 Task: Check the percentage active listings of mountain view in the last 1 year.
Action: Mouse moved to (868, 195)
Screenshot: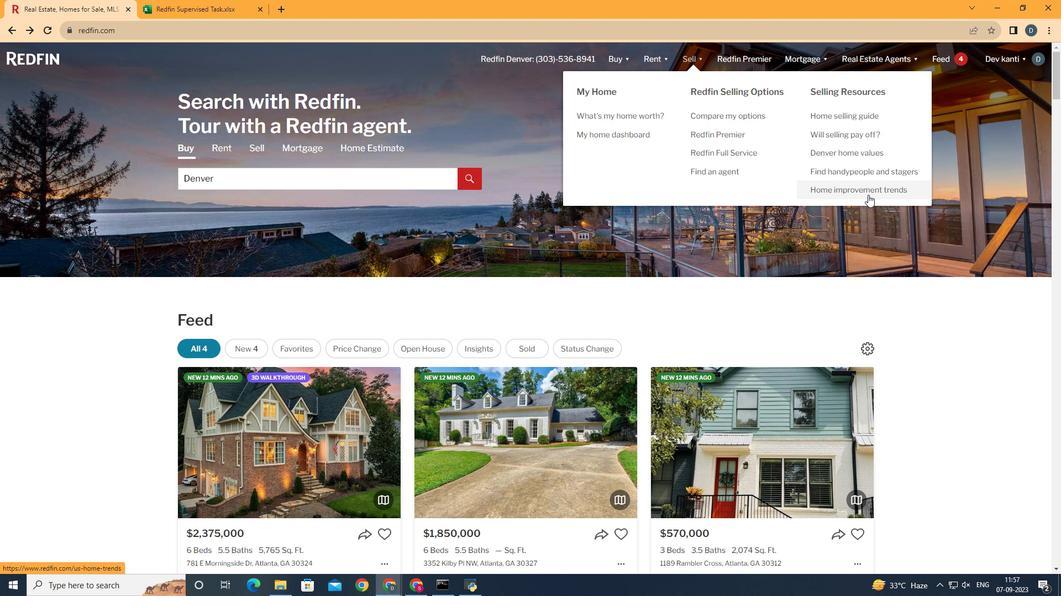 
Action: Mouse pressed left at (868, 195)
Screenshot: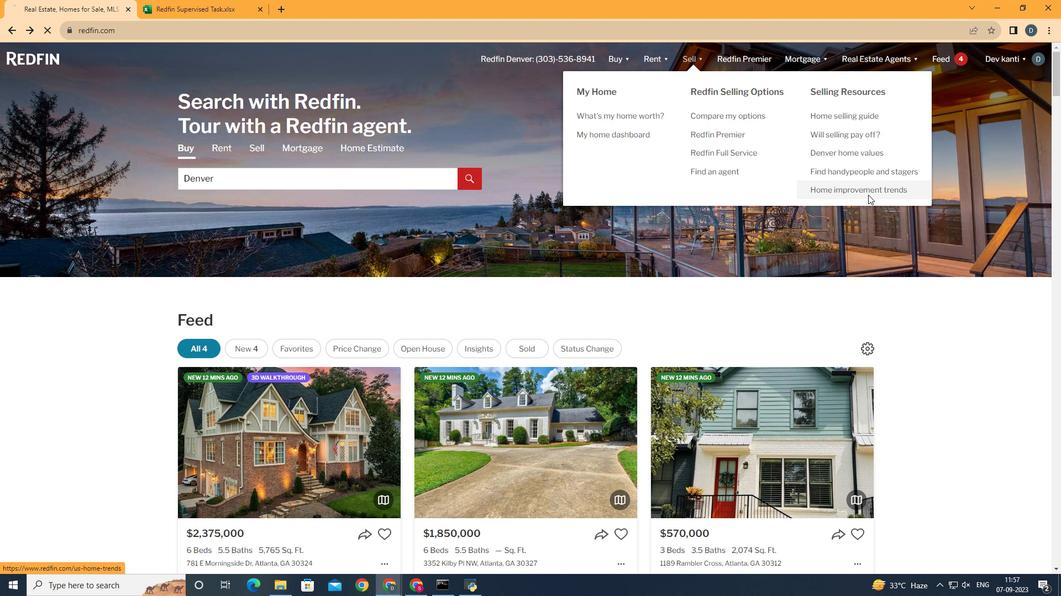 
Action: Mouse moved to (266, 219)
Screenshot: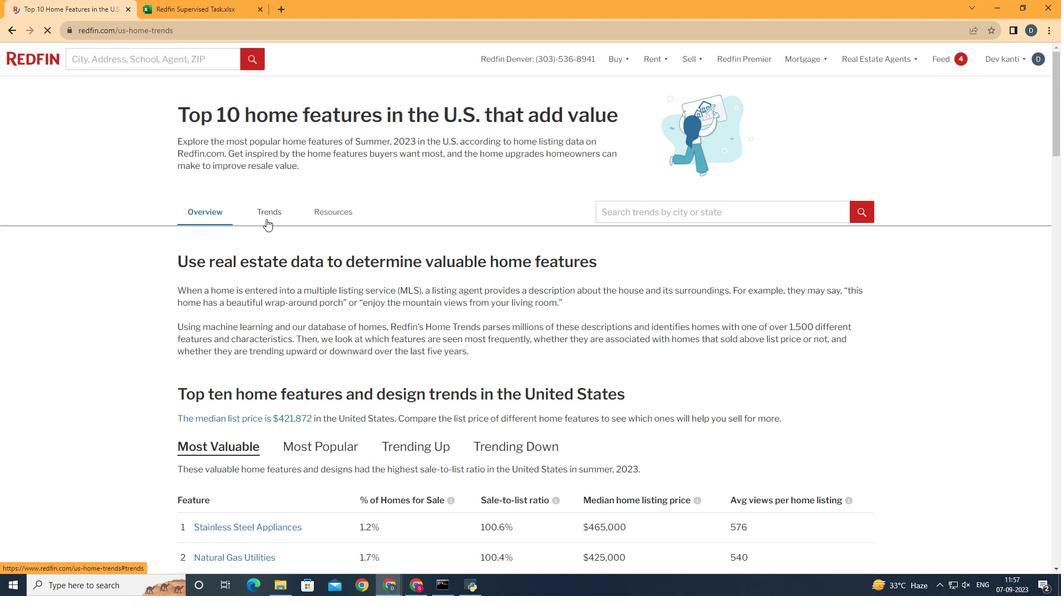 
Action: Mouse pressed left at (266, 219)
Screenshot: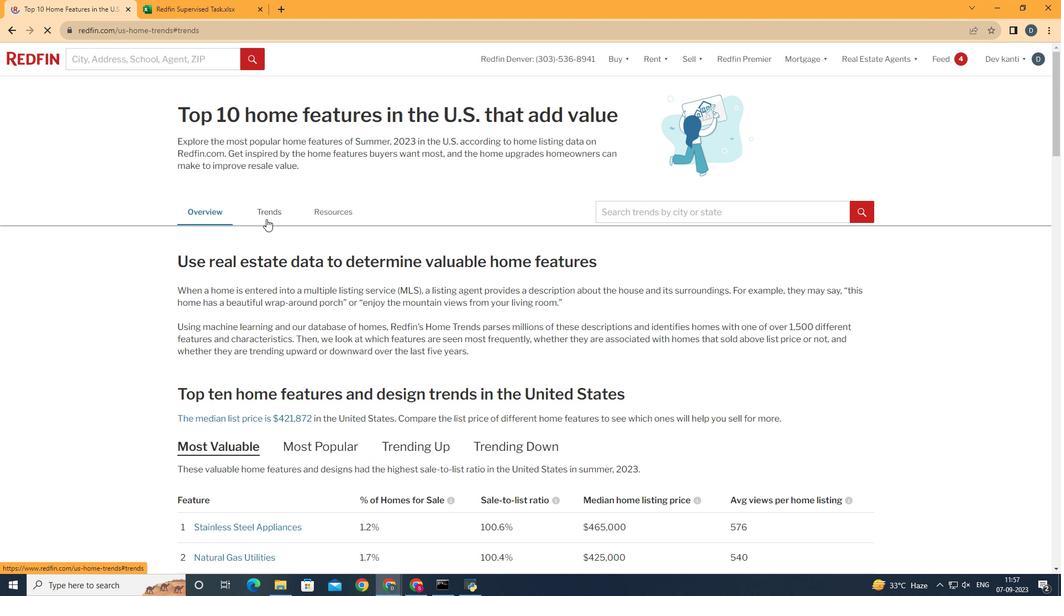 
Action: Mouse moved to (354, 318)
Screenshot: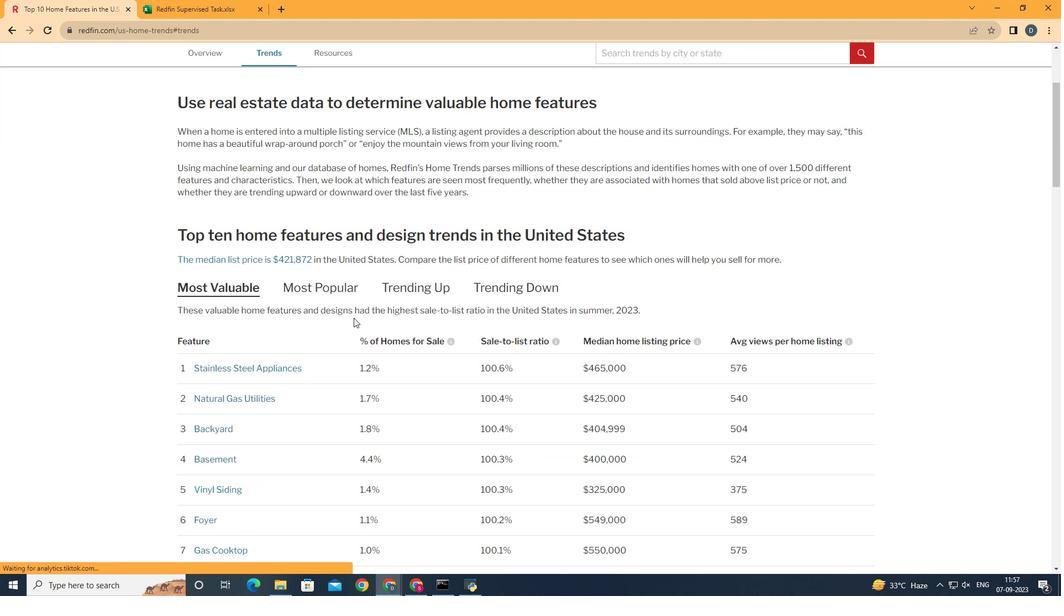 
Action: Mouse scrolled (354, 318) with delta (0, 0)
Screenshot: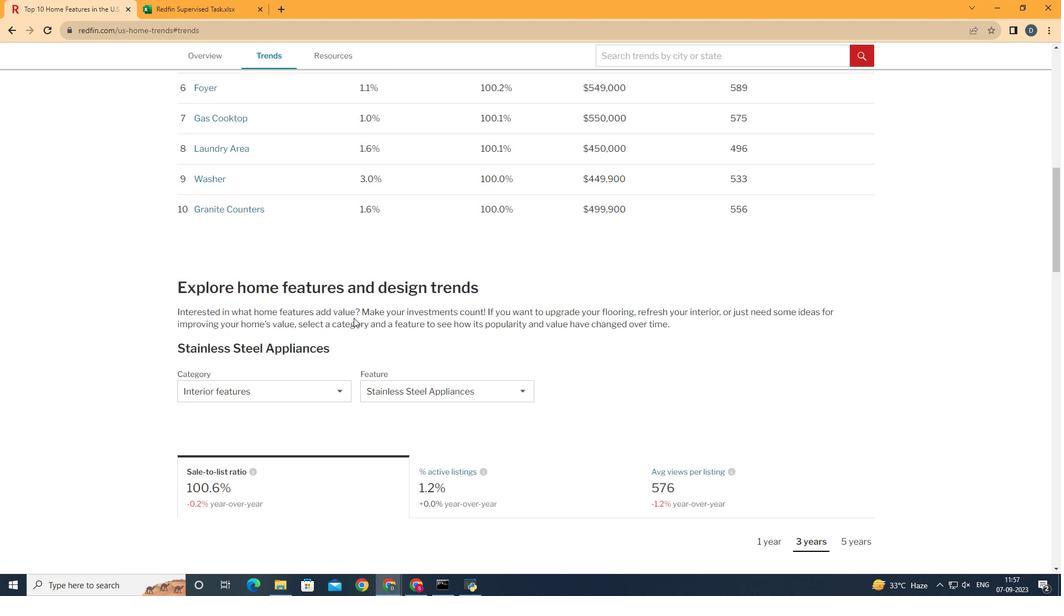 
Action: Mouse scrolled (354, 318) with delta (0, 0)
Screenshot: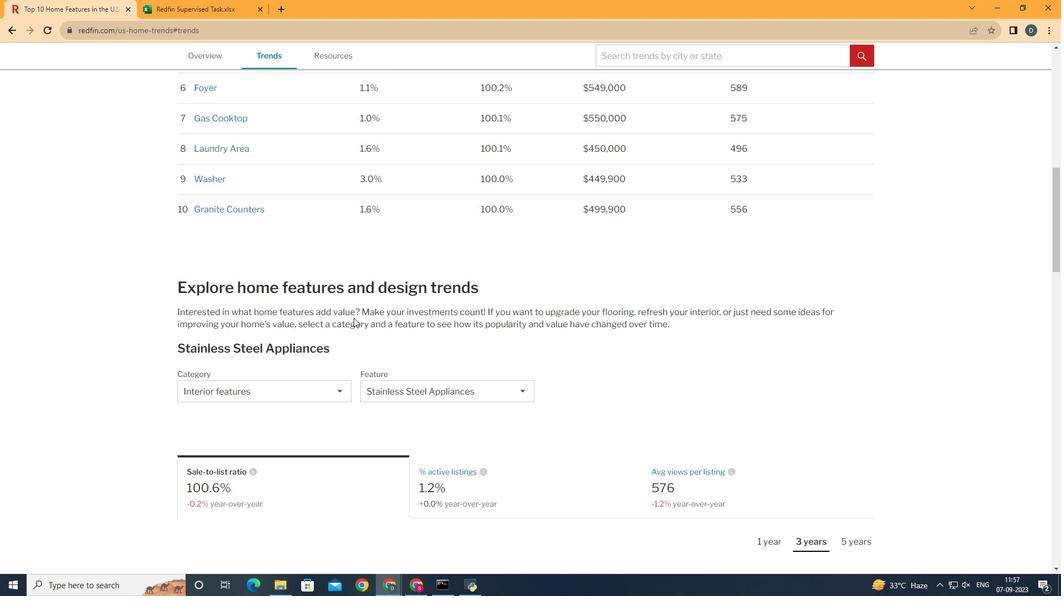
Action: Mouse scrolled (354, 318) with delta (0, 0)
Screenshot: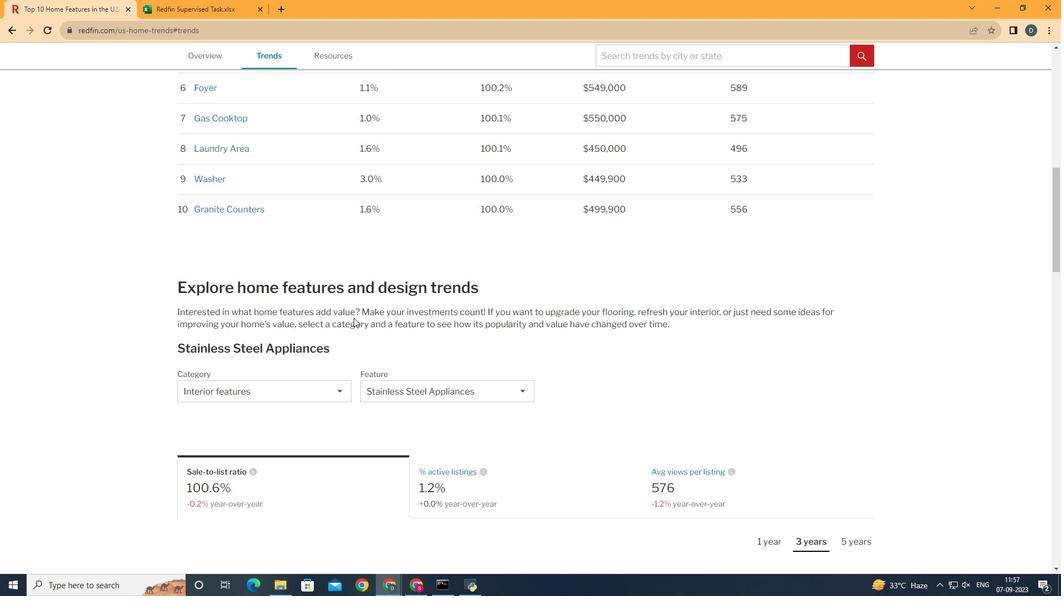 
Action: Mouse scrolled (354, 318) with delta (0, 0)
Screenshot: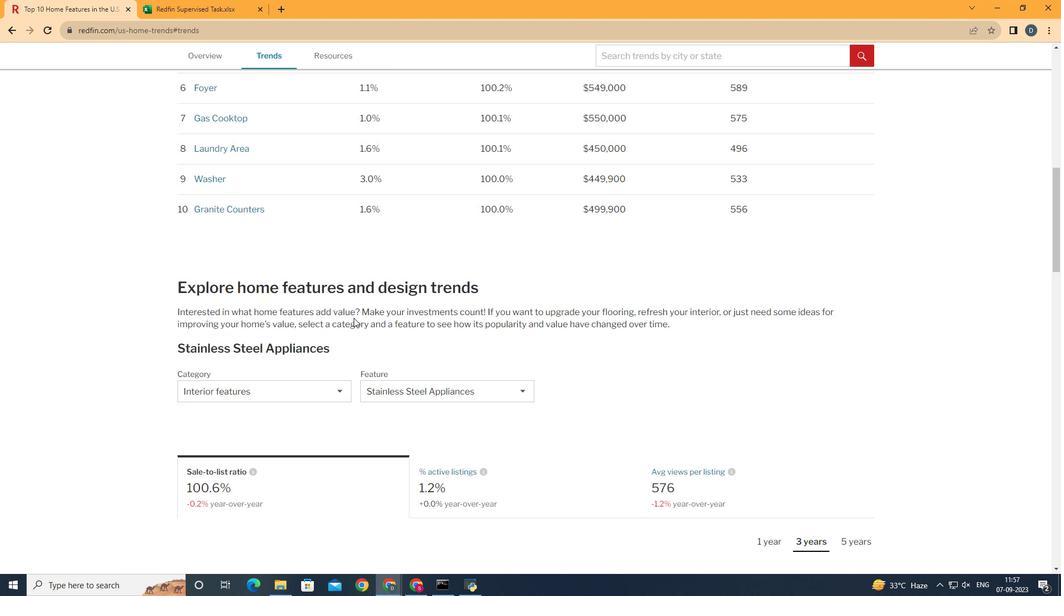 
Action: Mouse scrolled (354, 318) with delta (0, 0)
Screenshot: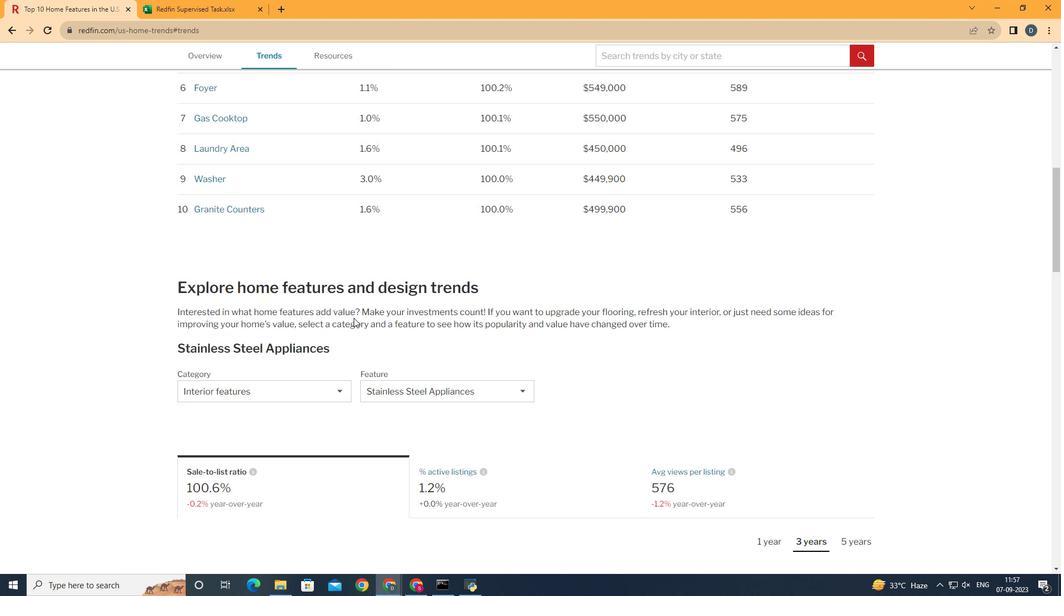 
Action: Mouse scrolled (354, 318) with delta (0, 0)
Screenshot: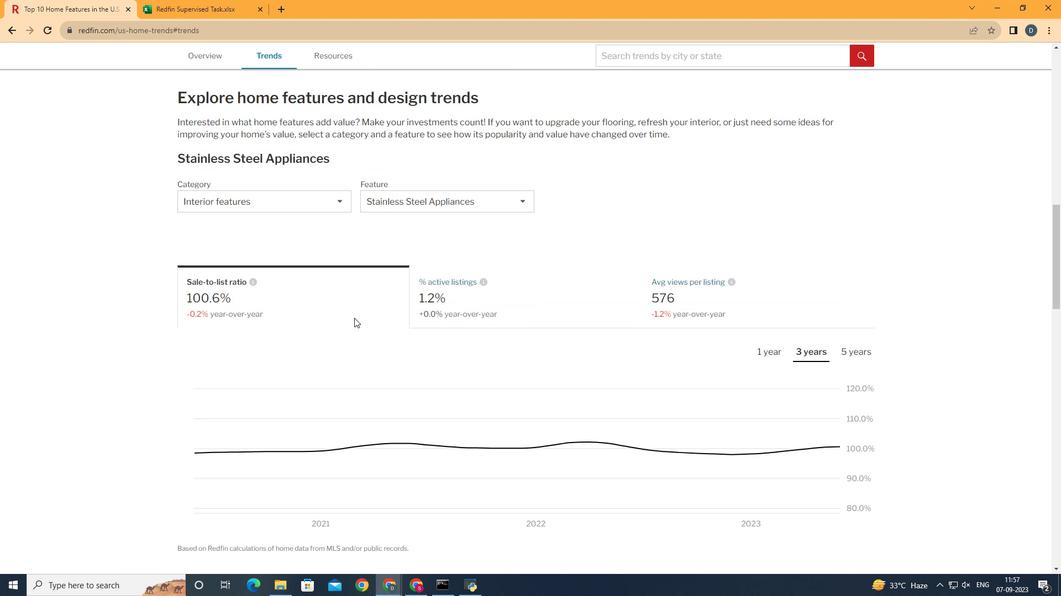 
Action: Mouse scrolled (354, 318) with delta (0, 0)
Screenshot: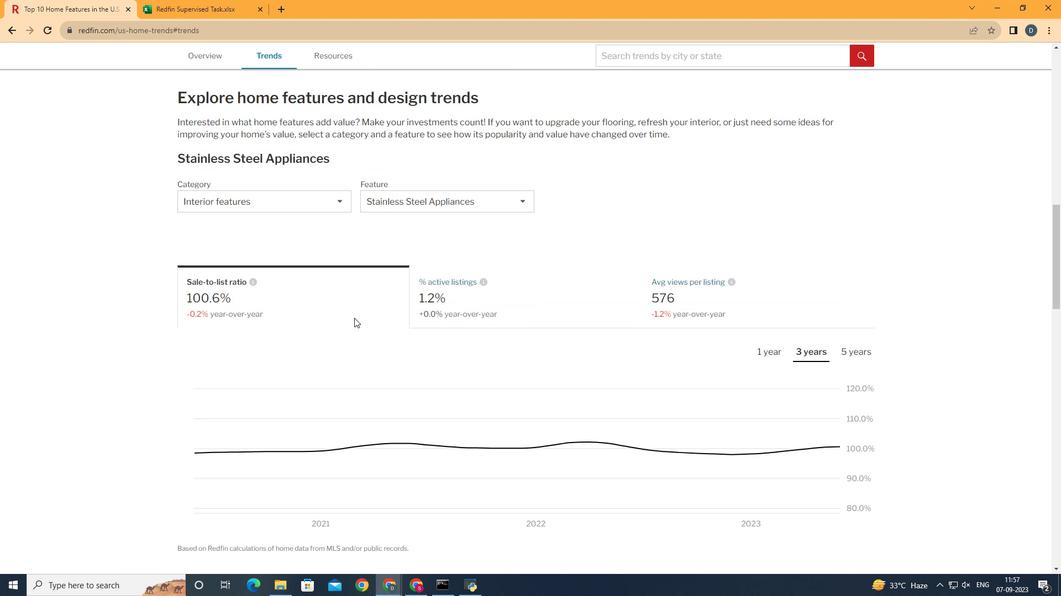 
Action: Mouse scrolled (354, 318) with delta (0, 0)
Screenshot: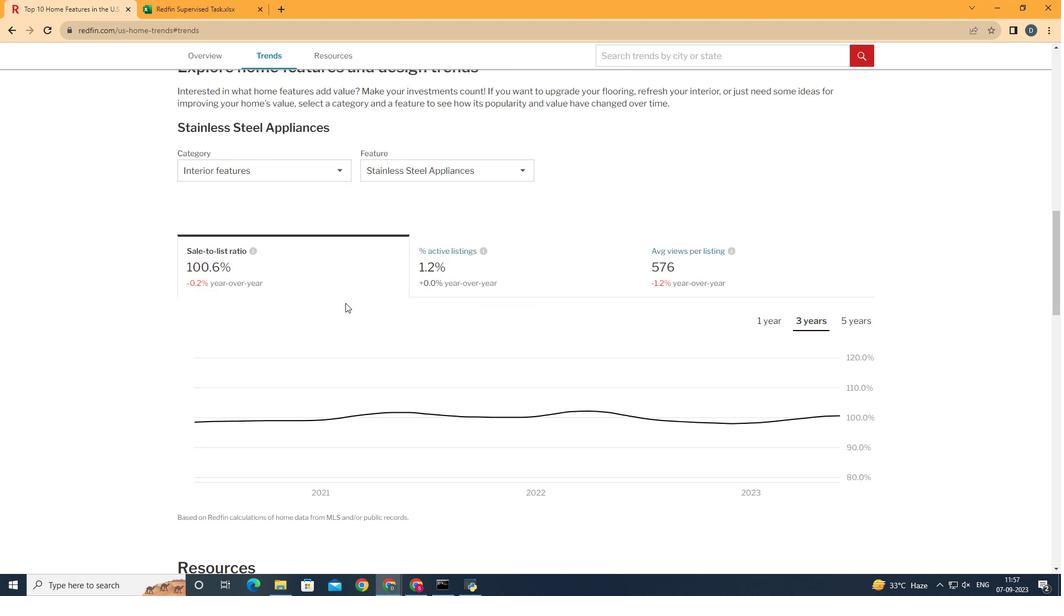 
Action: Mouse scrolled (354, 318) with delta (0, 0)
Screenshot: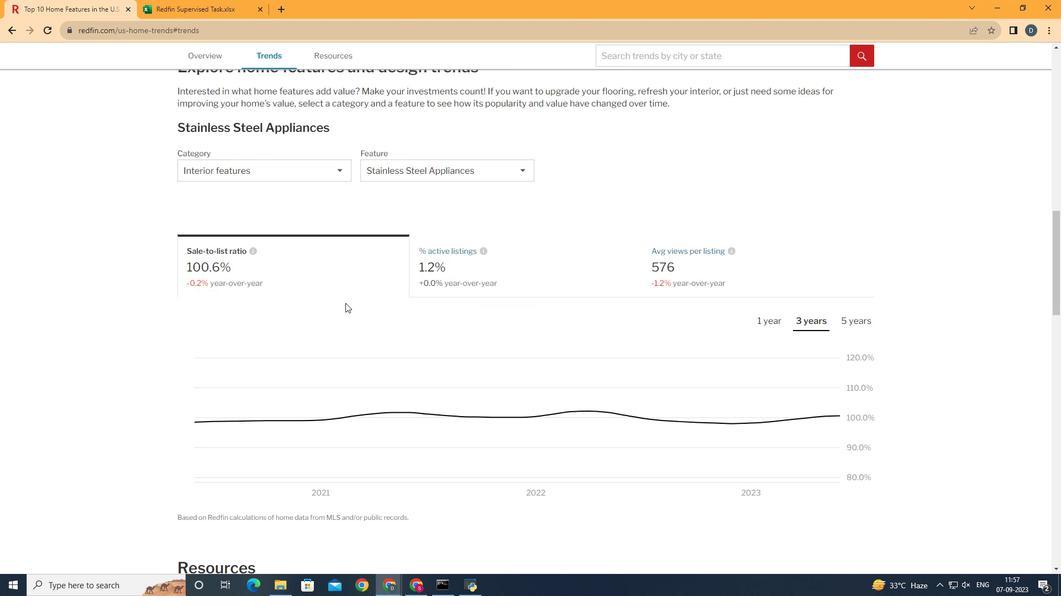 
Action: Mouse moved to (316, 174)
Screenshot: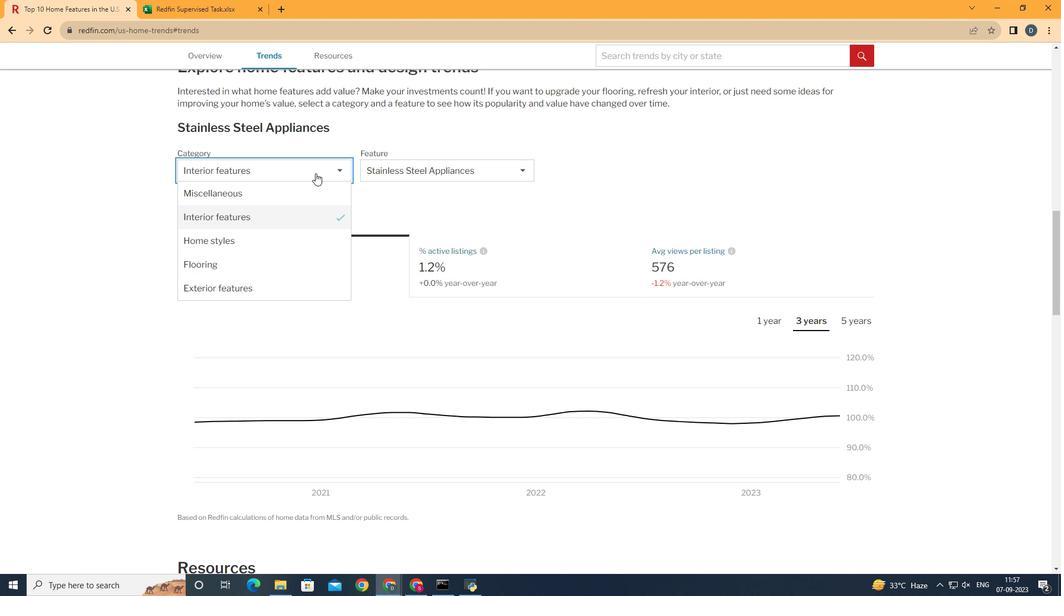 
Action: Mouse pressed left at (316, 174)
Screenshot: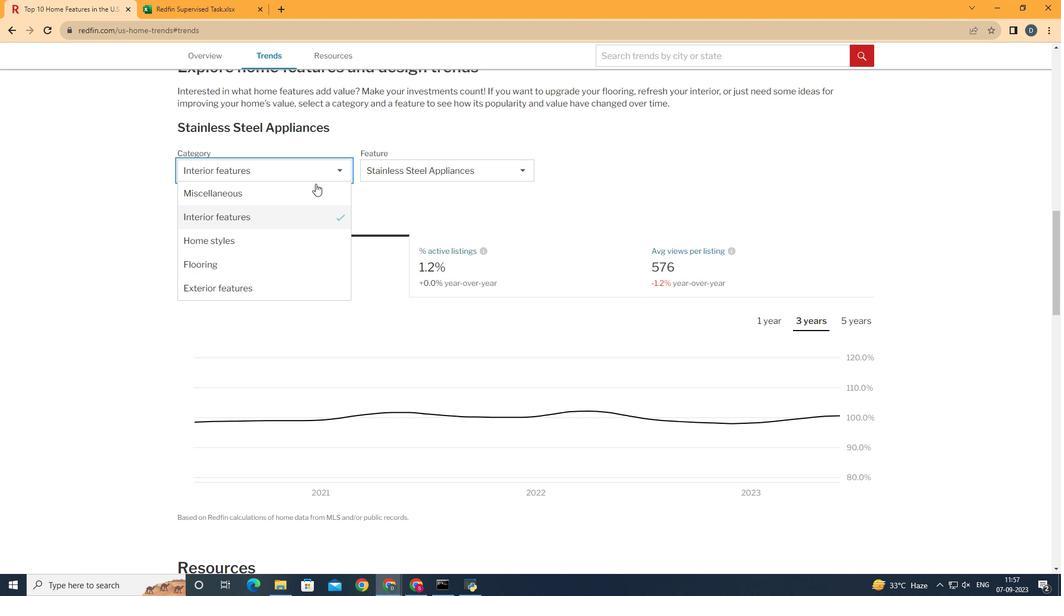 
Action: Mouse moved to (316, 194)
Screenshot: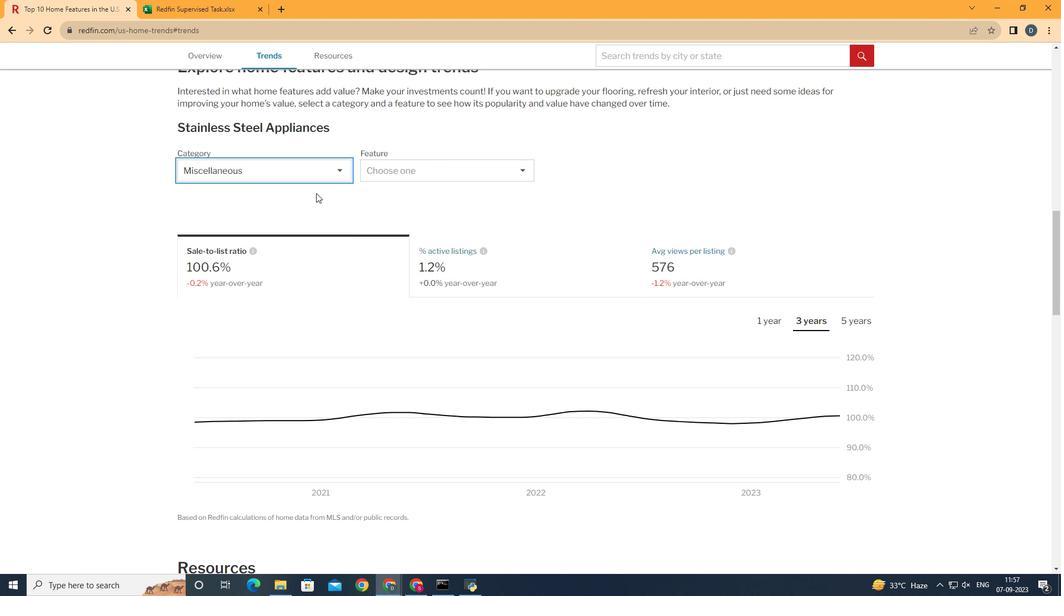 
Action: Mouse pressed left at (316, 194)
Screenshot: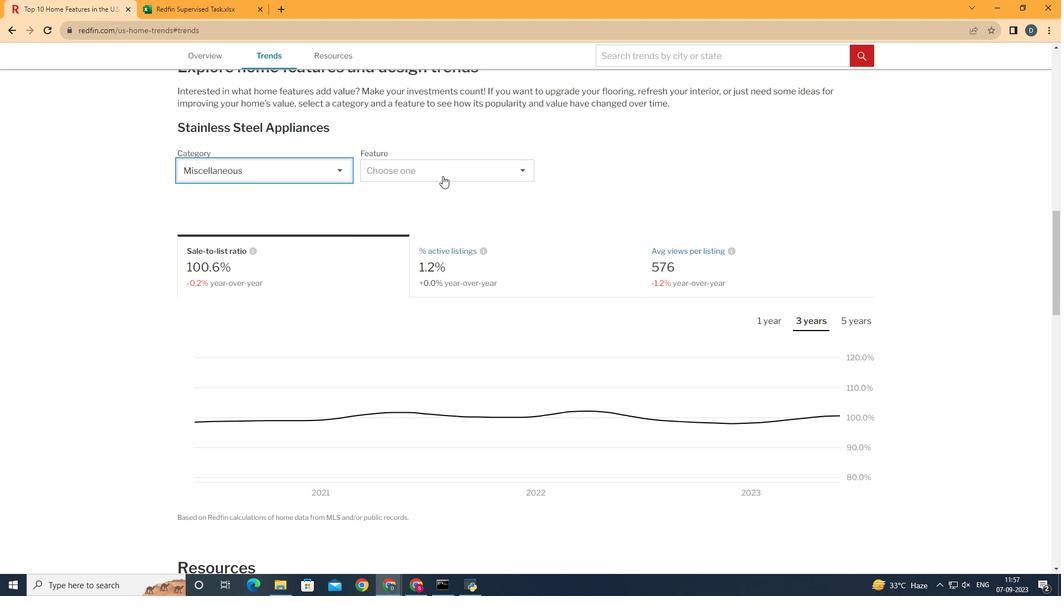 
Action: Mouse moved to (472, 169)
Screenshot: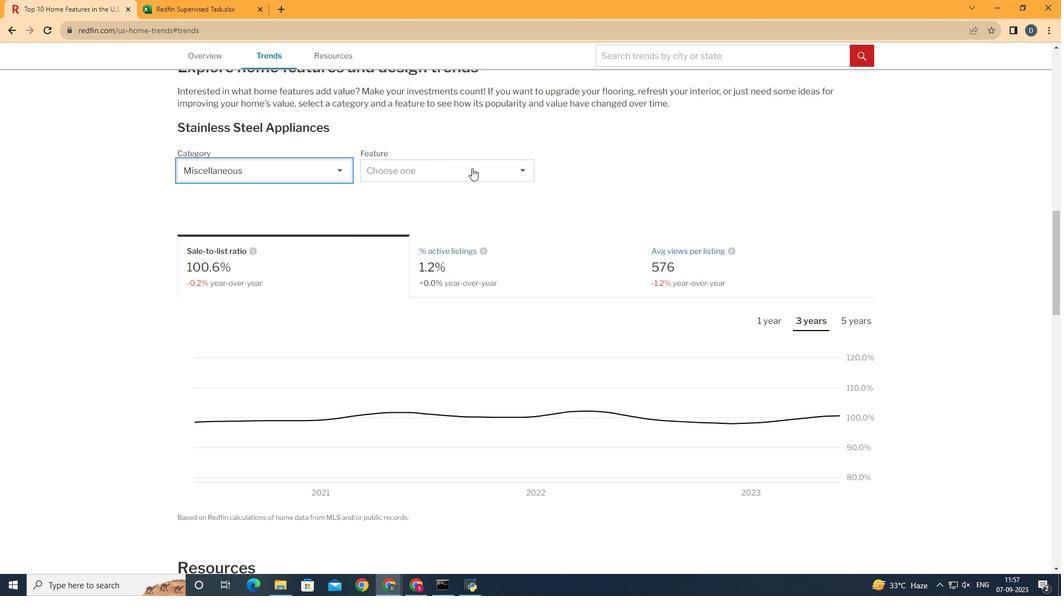 
Action: Mouse pressed left at (472, 169)
Screenshot: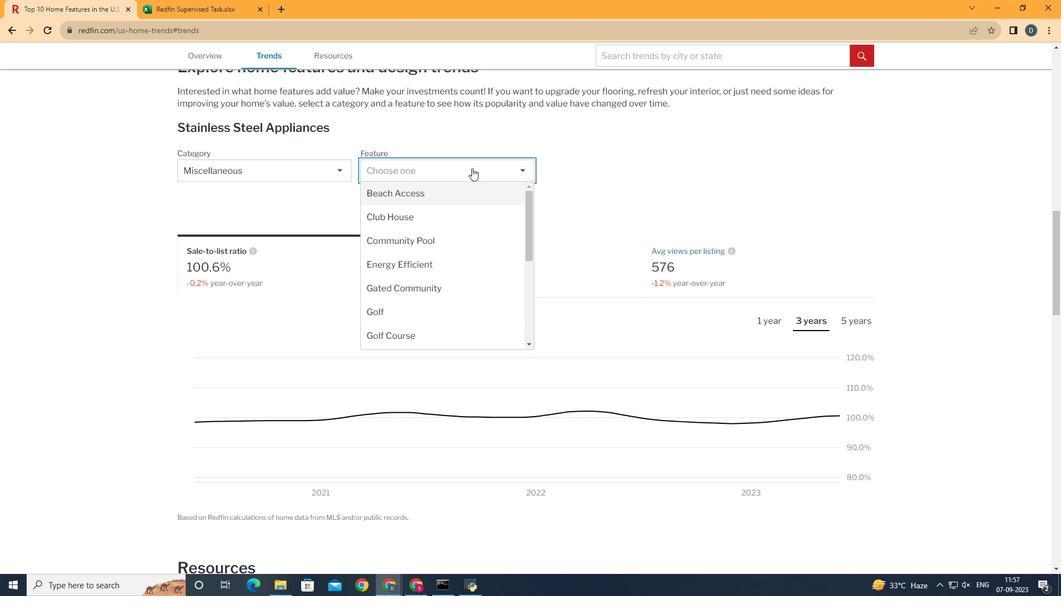 
Action: Mouse moved to (480, 263)
Screenshot: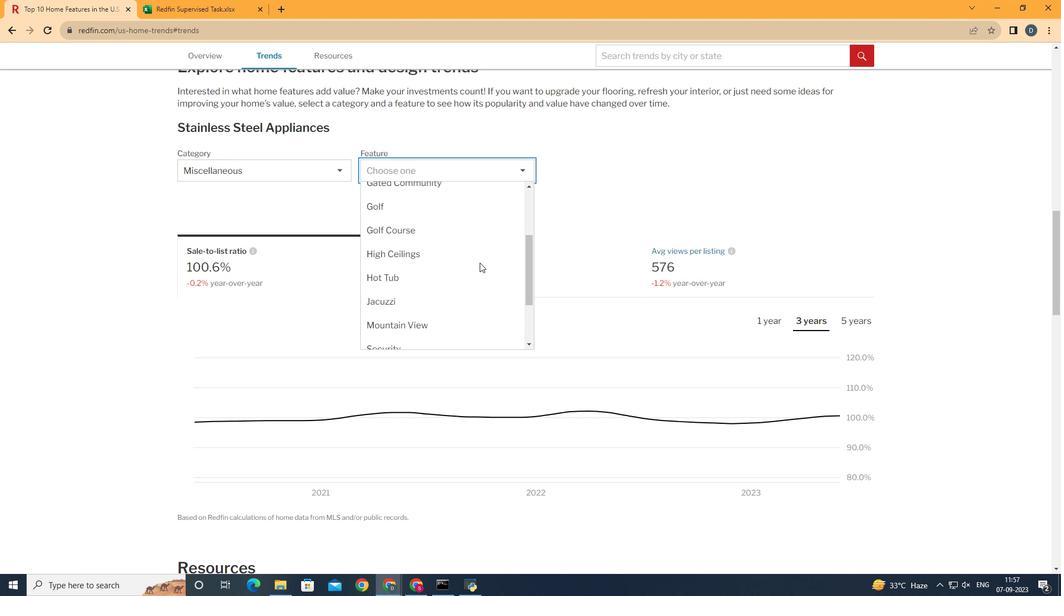 
Action: Mouse scrolled (480, 263) with delta (0, 0)
Screenshot: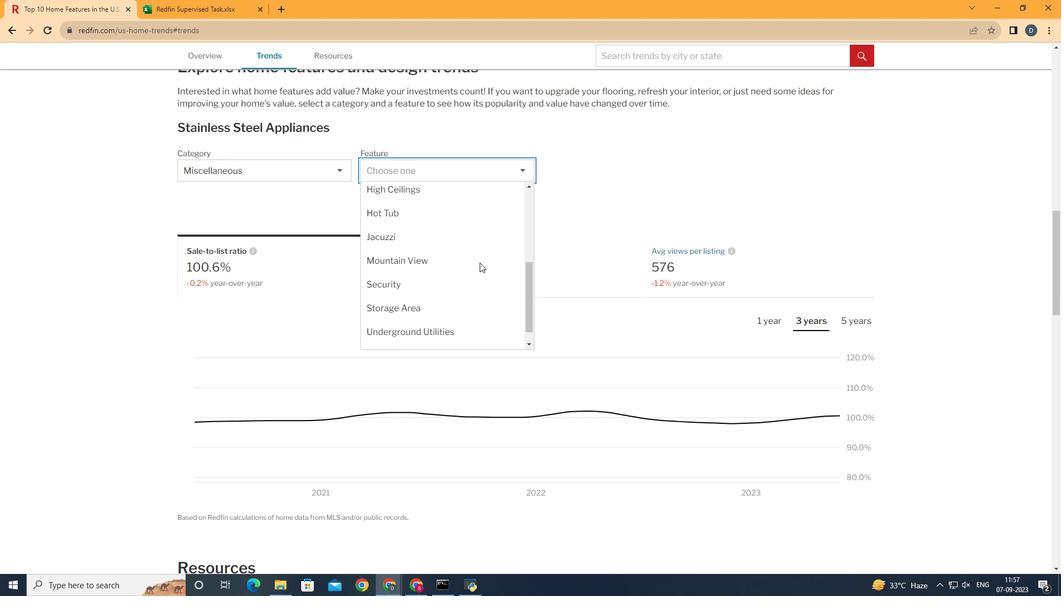 
Action: Mouse scrolled (480, 263) with delta (0, 0)
Screenshot: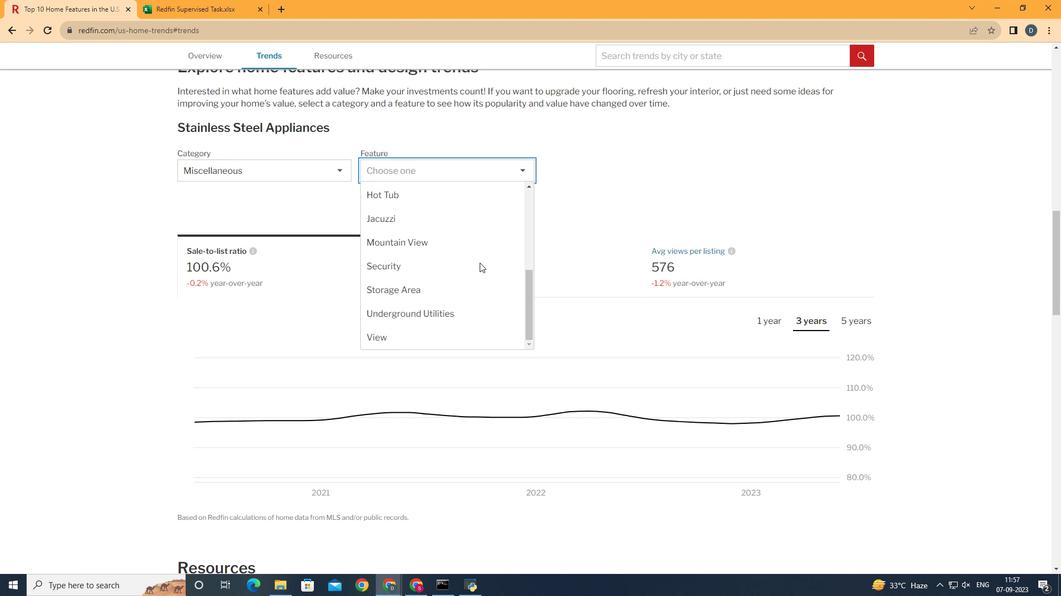 
Action: Mouse scrolled (480, 263) with delta (0, 0)
Screenshot: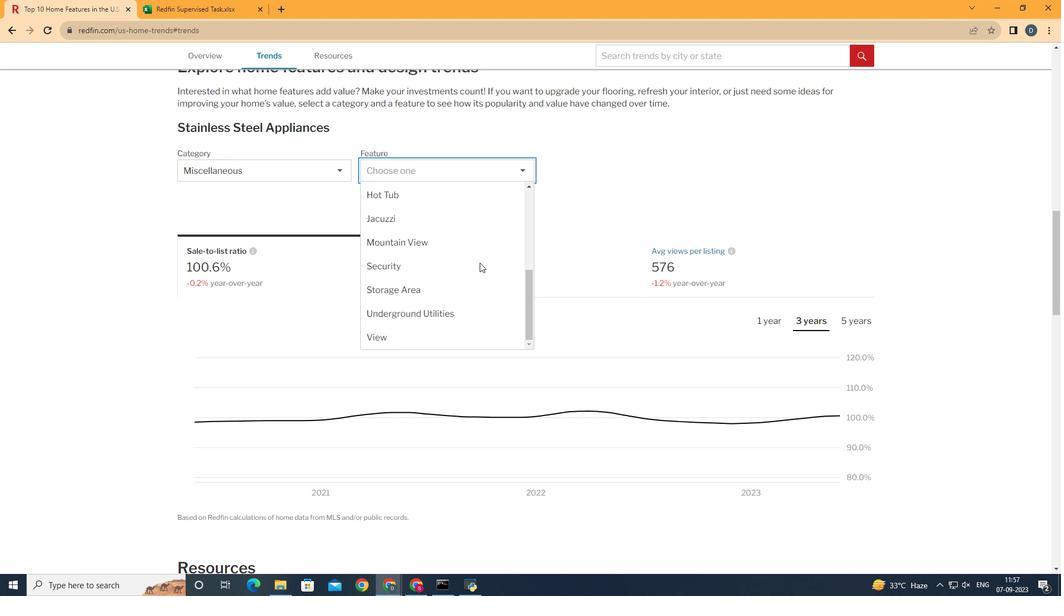 
Action: Mouse scrolled (480, 263) with delta (0, 0)
Screenshot: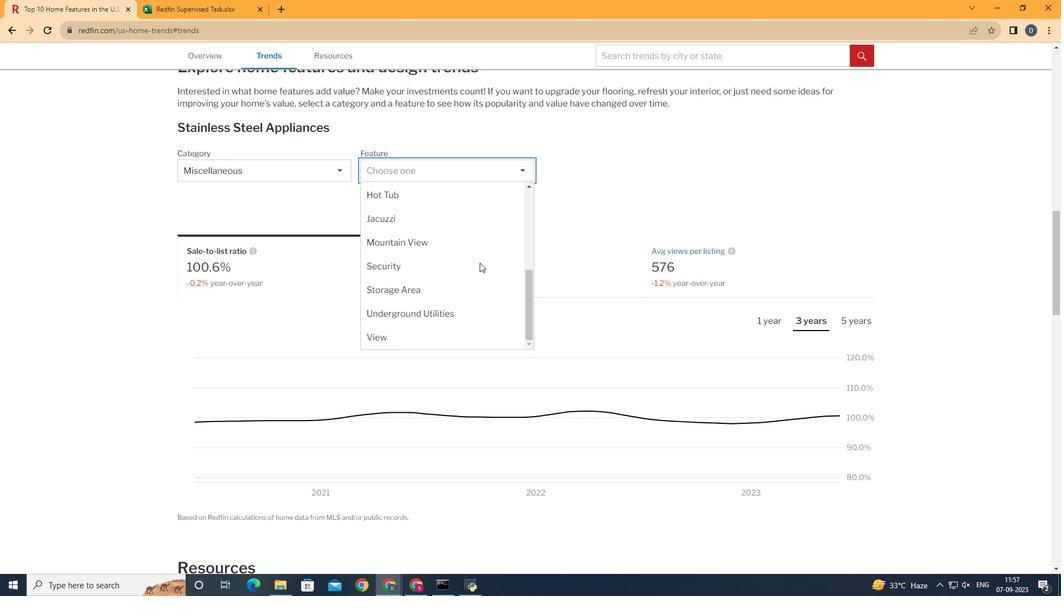 
Action: Mouse scrolled (480, 263) with delta (0, 0)
Screenshot: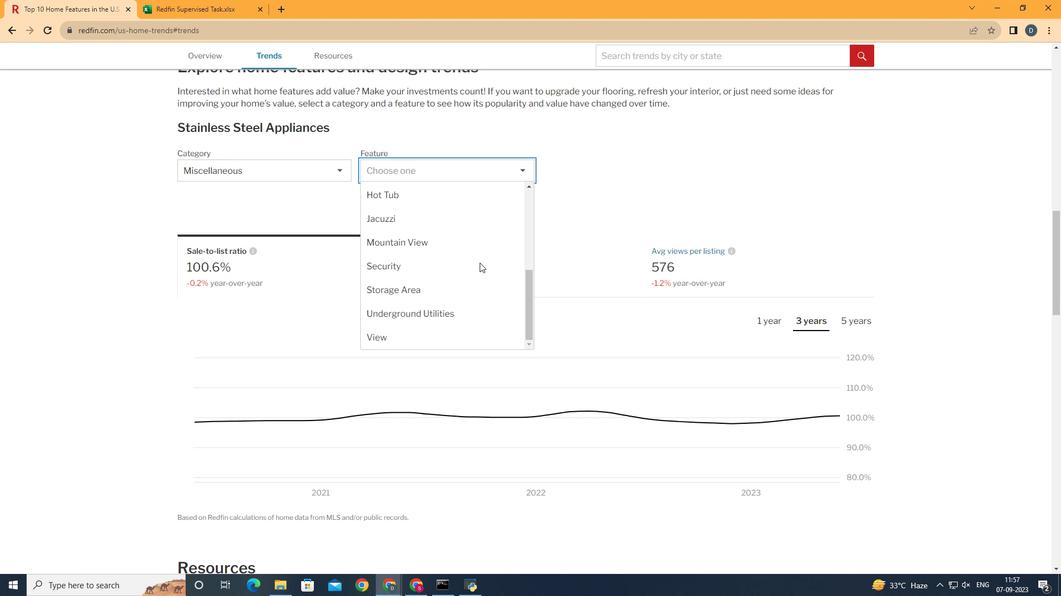 
Action: Mouse scrolled (480, 263) with delta (0, 0)
Screenshot: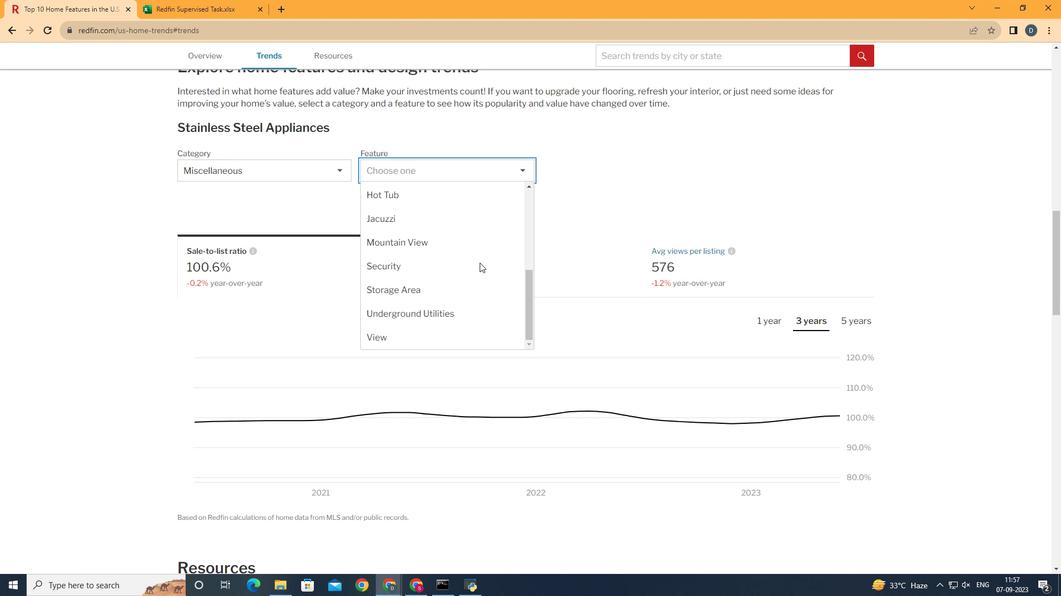 
Action: Mouse scrolled (480, 263) with delta (0, 0)
Screenshot: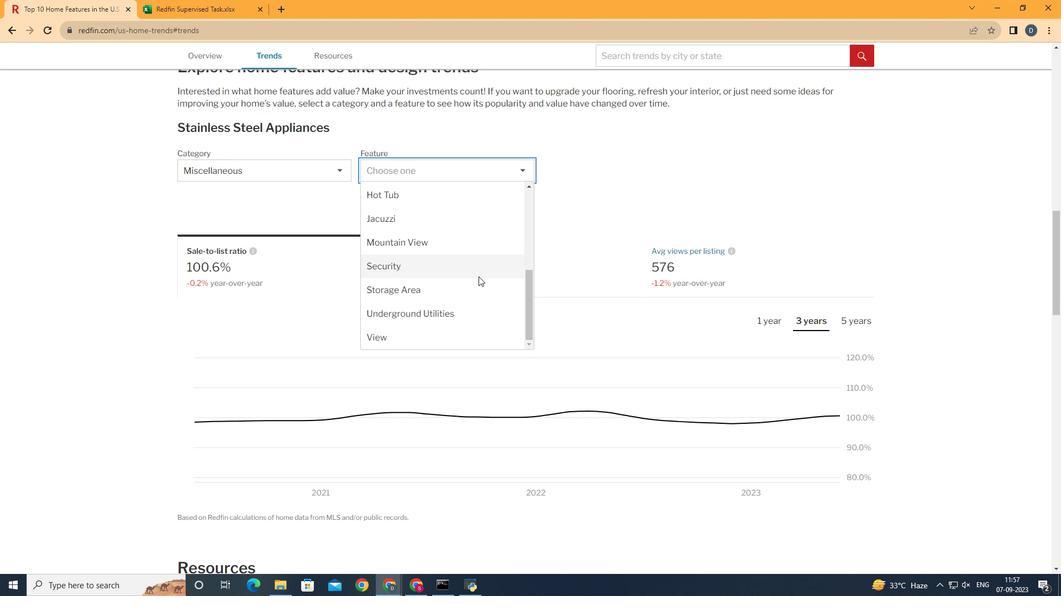 
Action: Mouse moved to (468, 243)
Screenshot: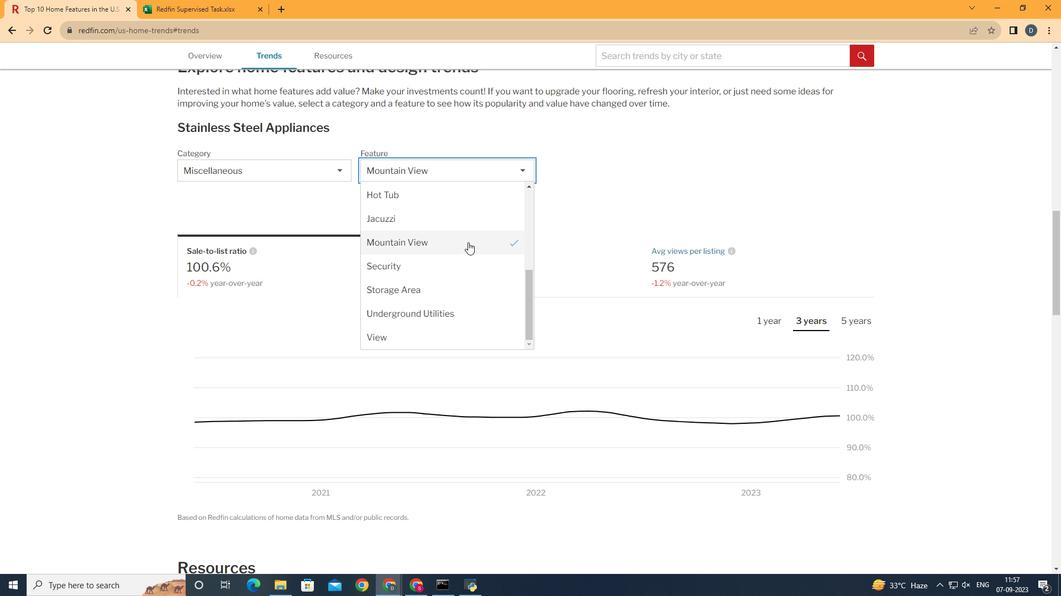
Action: Mouse pressed left at (468, 243)
Screenshot: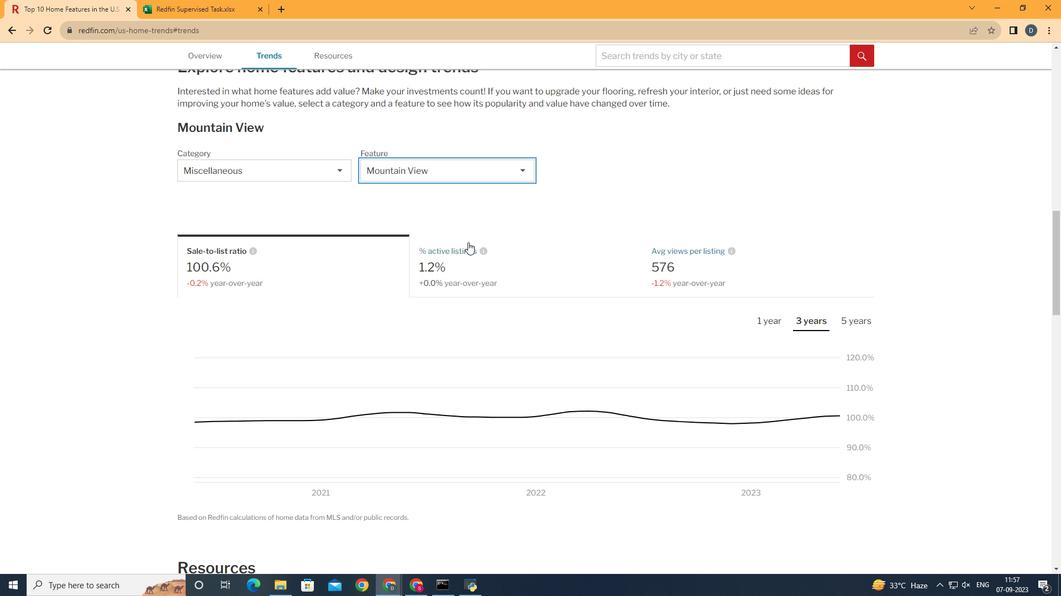 
Action: Mouse moved to (529, 295)
Screenshot: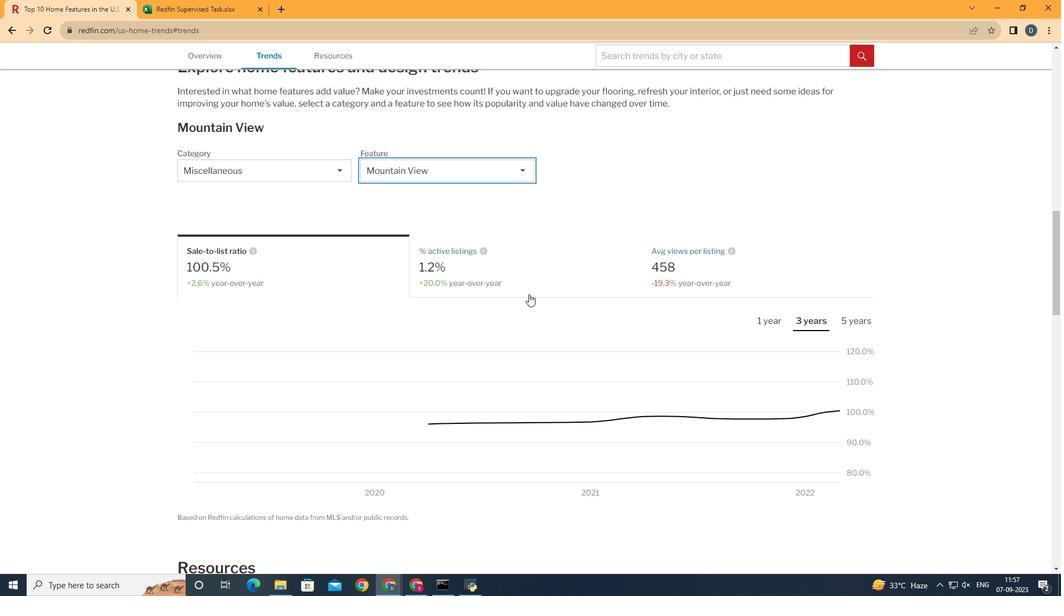 
Action: Mouse pressed left at (529, 295)
Screenshot: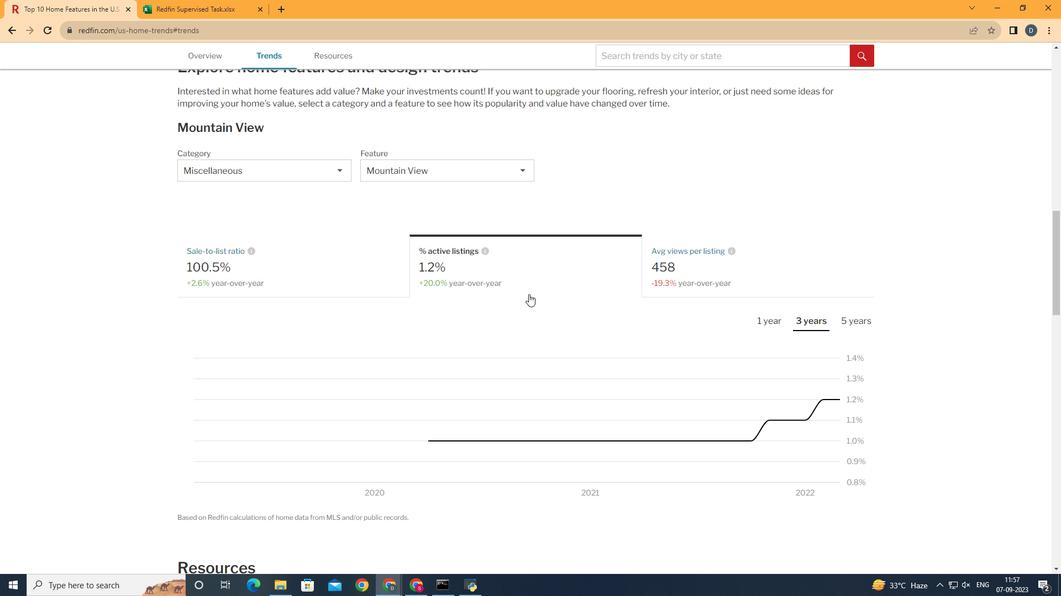 
Action: Mouse moved to (760, 321)
Screenshot: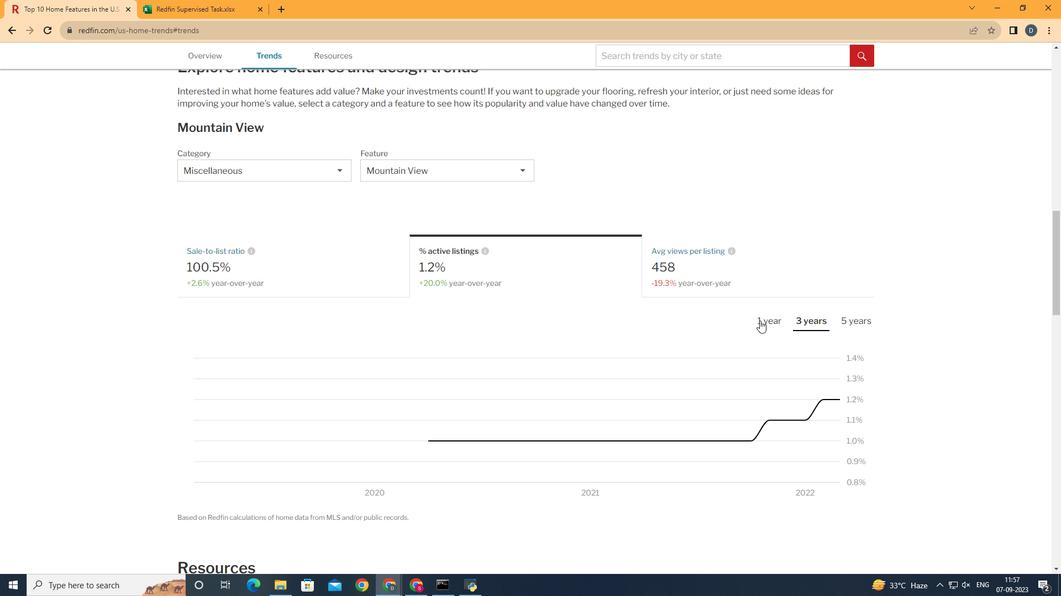 
Action: Mouse pressed left at (760, 321)
Screenshot: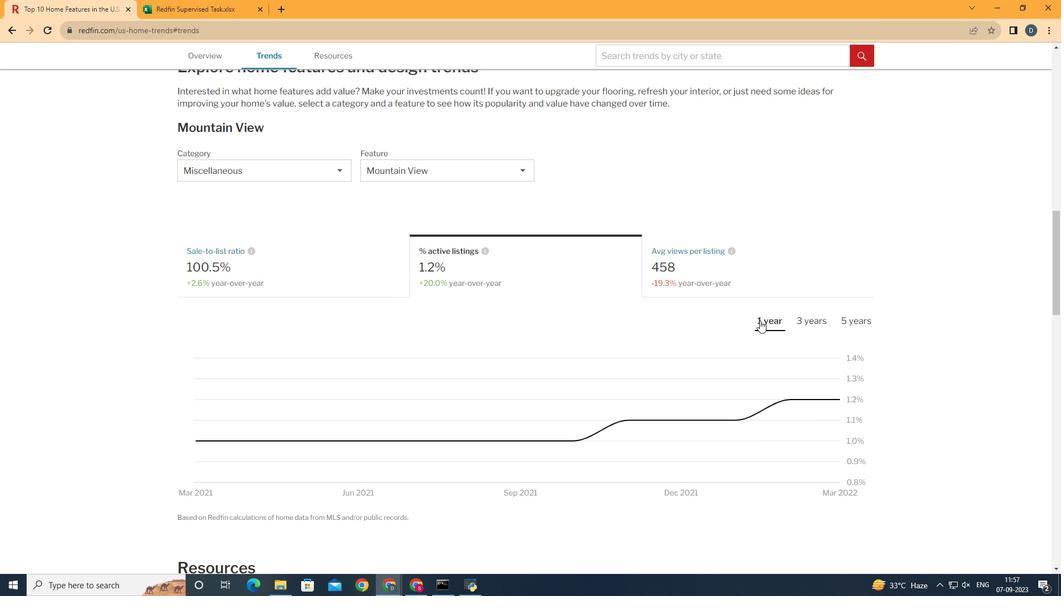 
Action: Mouse moved to (831, 403)
Screenshot: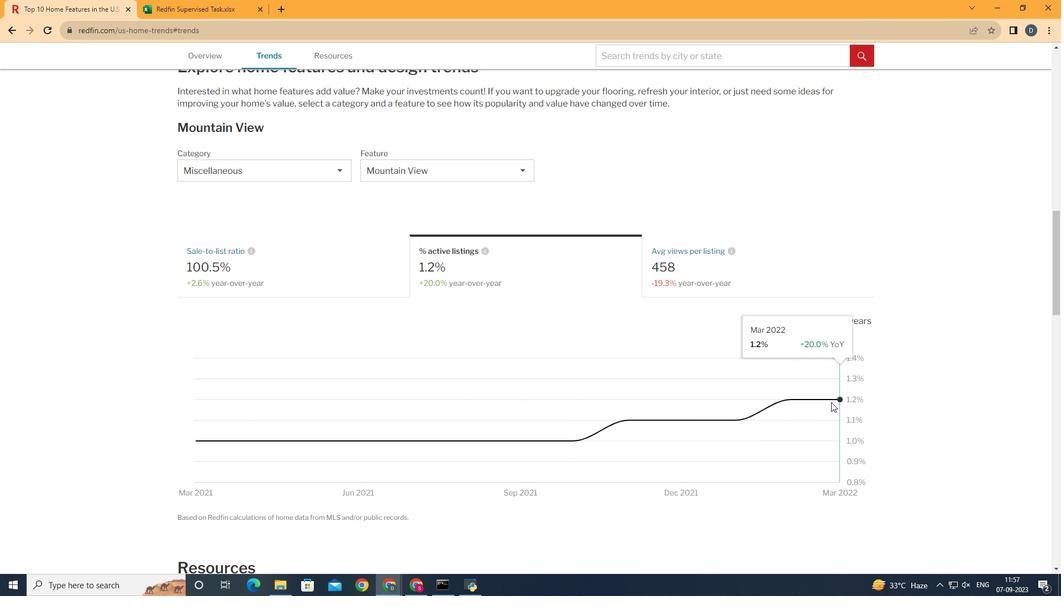 
